 Task: Start in the project UniTech the sprint 'Scope Safari', with a duration of 2 weeks.
Action: Mouse moved to (1065, 404)
Screenshot: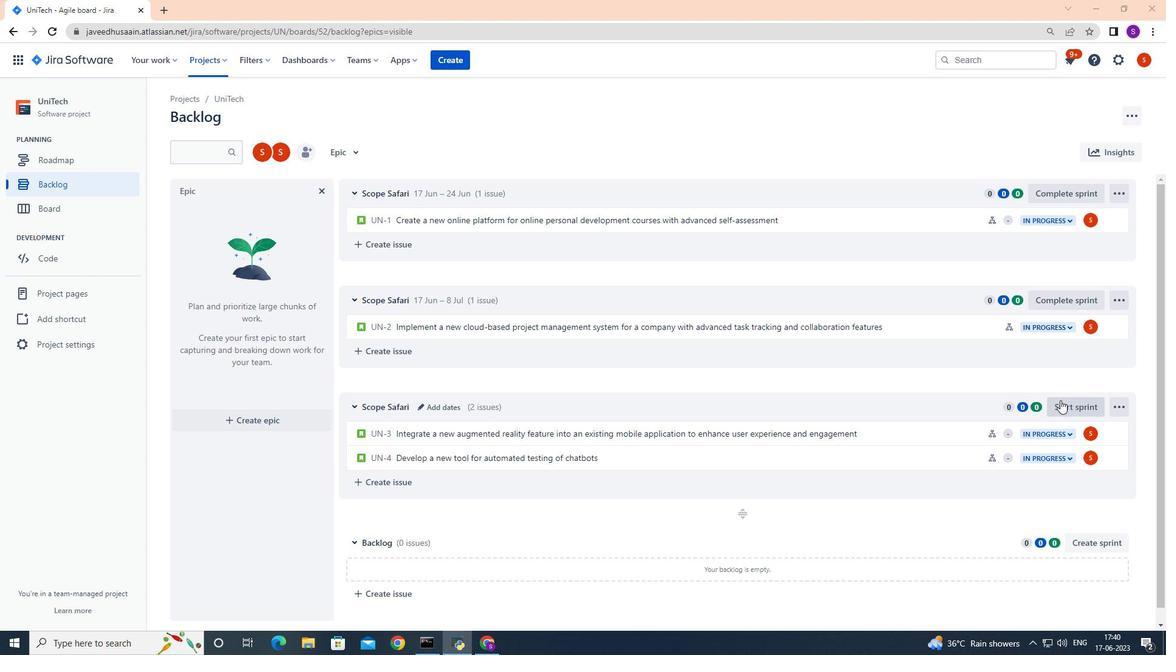 
Action: Mouse pressed left at (1065, 404)
Screenshot: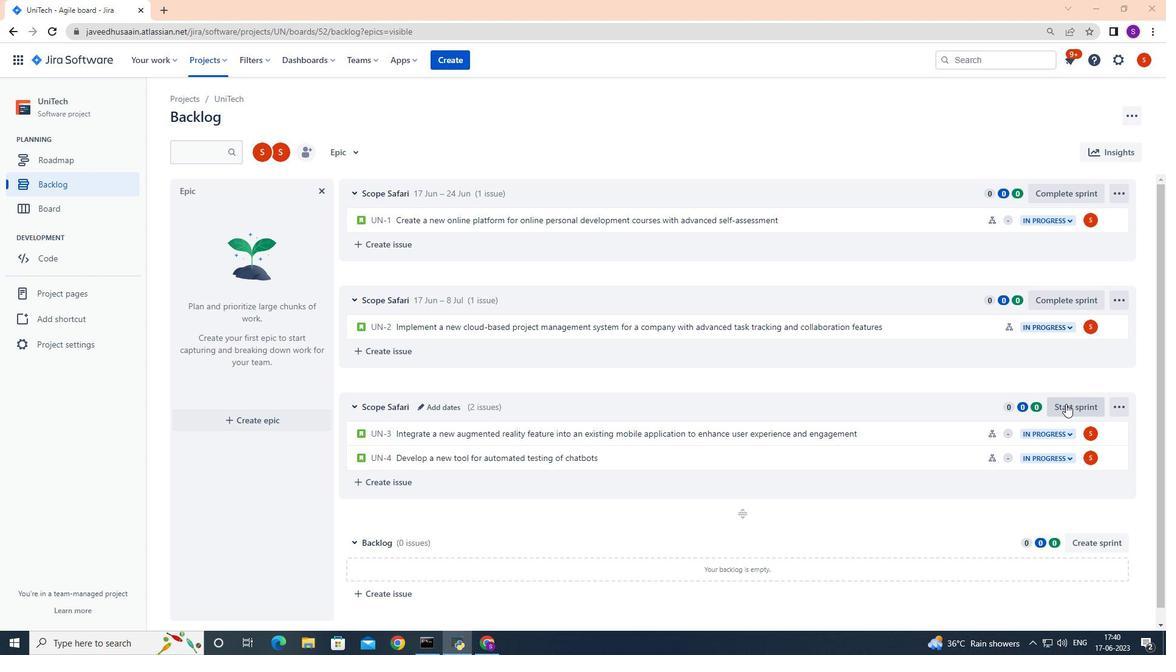 
Action: Mouse moved to (544, 210)
Screenshot: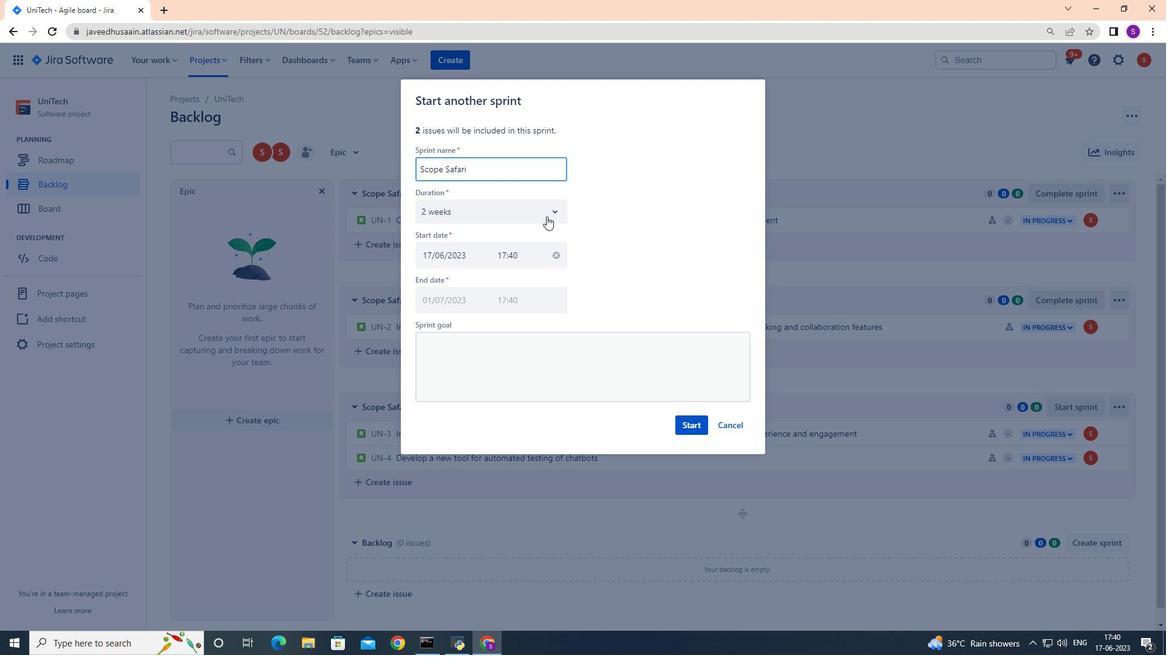 
Action: Mouse pressed left at (544, 210)
Screenshot: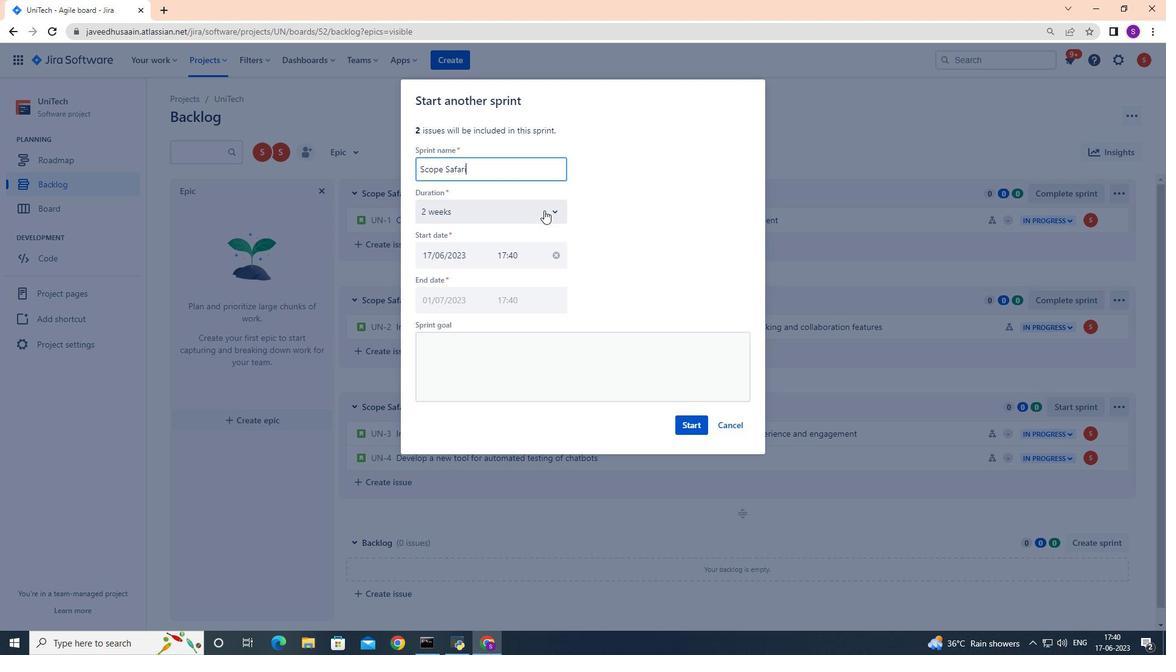 
Action: Mouse moved to (452, 267)
Screenshot: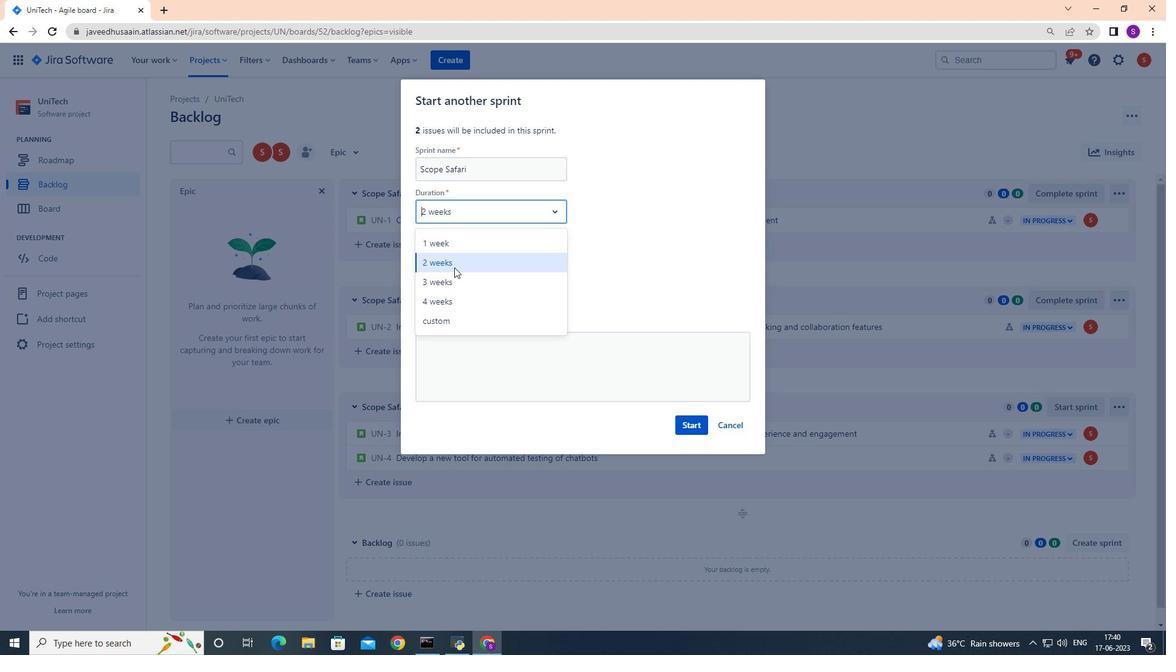 
Action: Mouse pressed left at (452, 267)
Screenshot: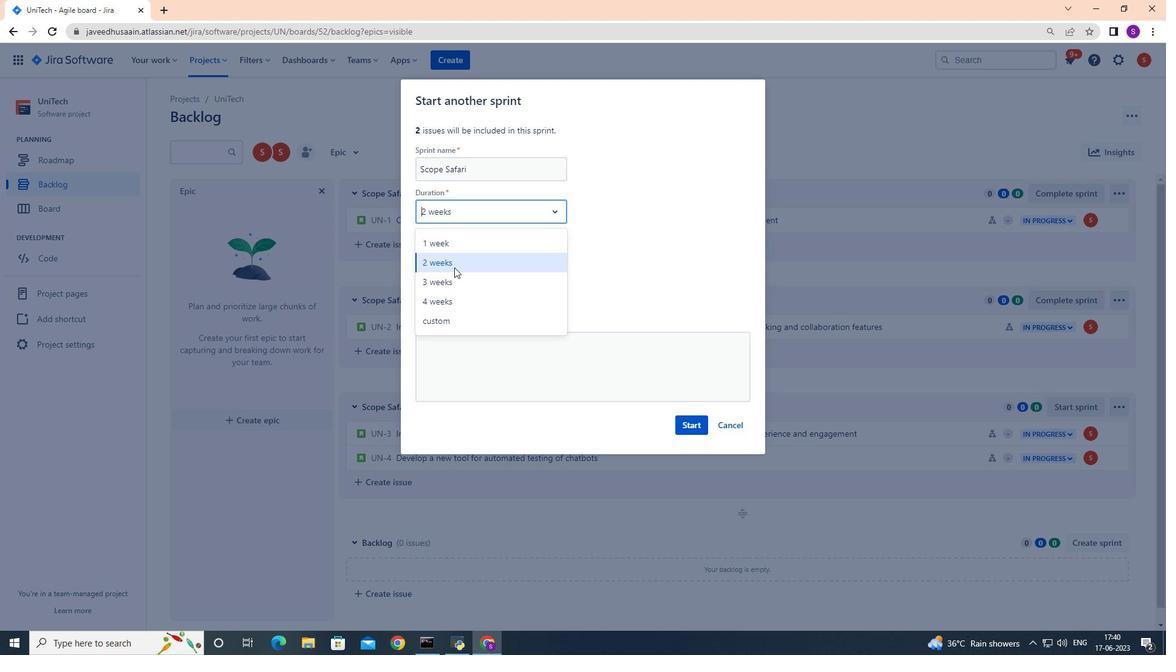 
Action: Mouse moved to (687, 425)
Screenshot: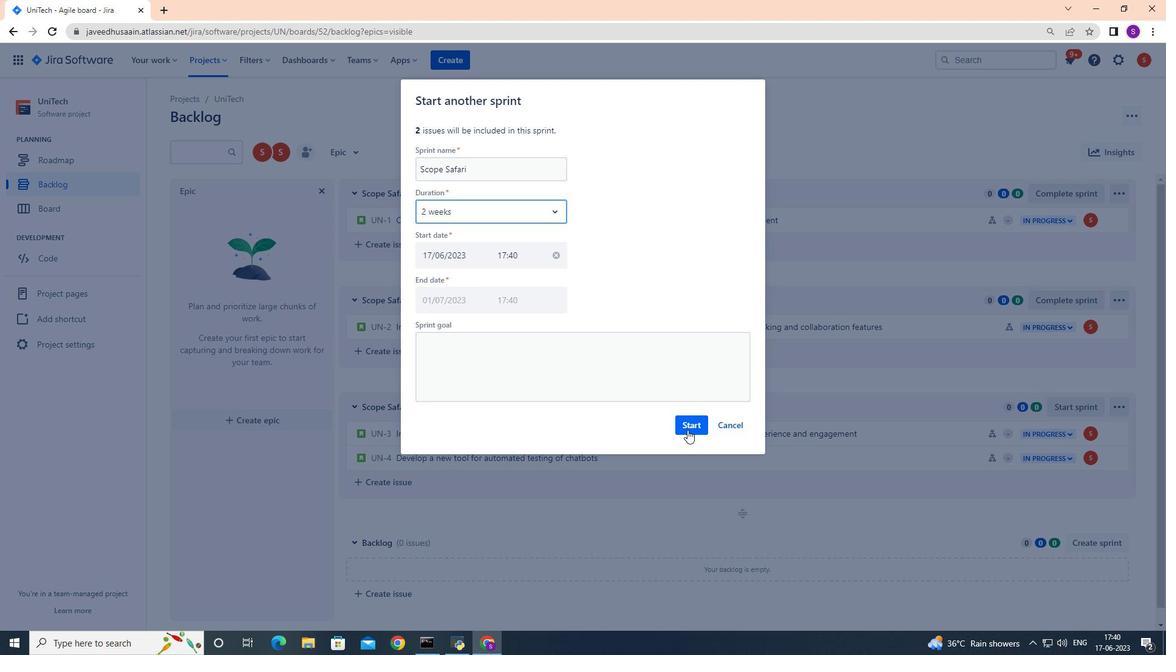 
Action: Mouse pressed left at (687, 425)
Screenshot: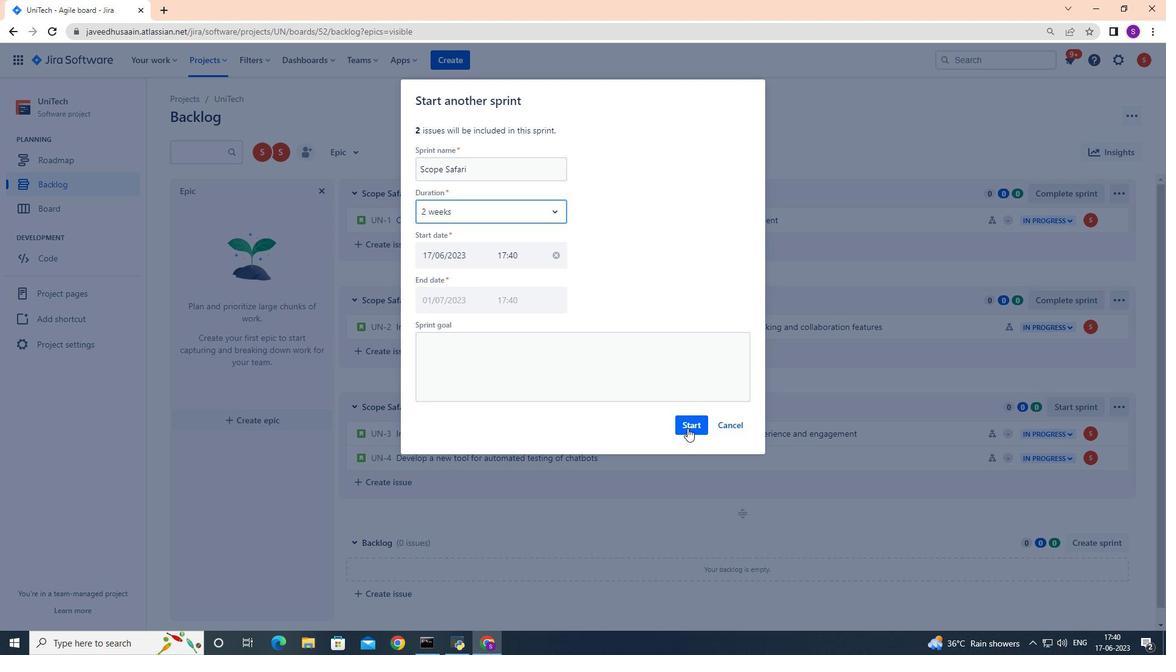 
Action: Mouse moved to (59, 183)
Screenshot: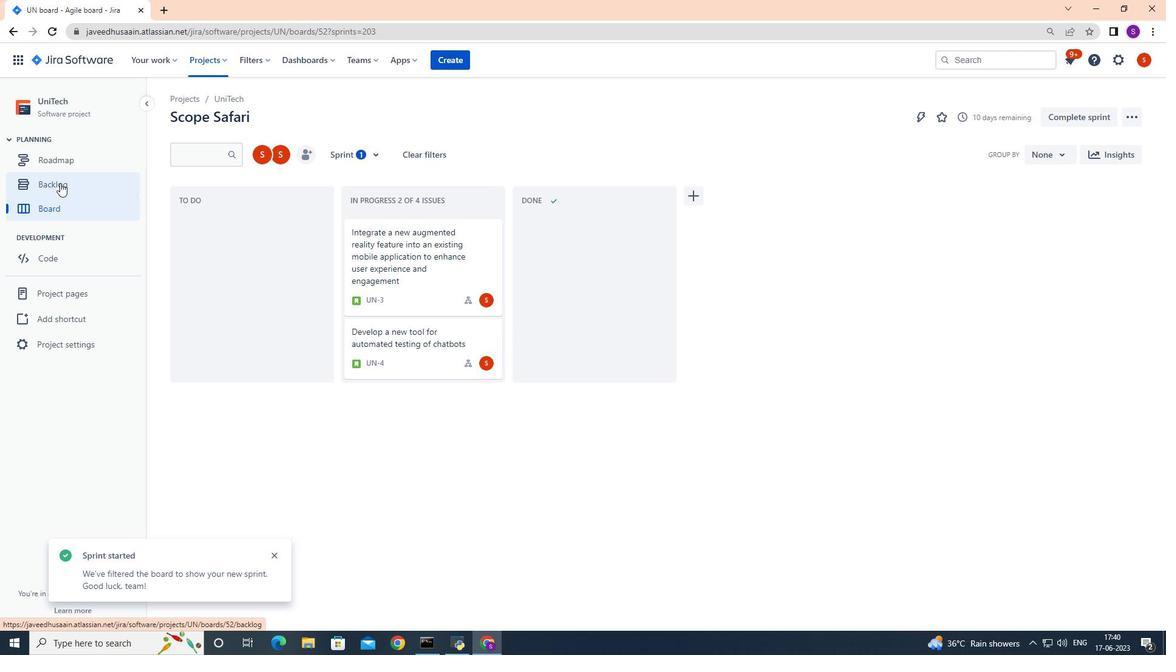 
Action: Mouse pressed left at (59, 183)
Screenshot: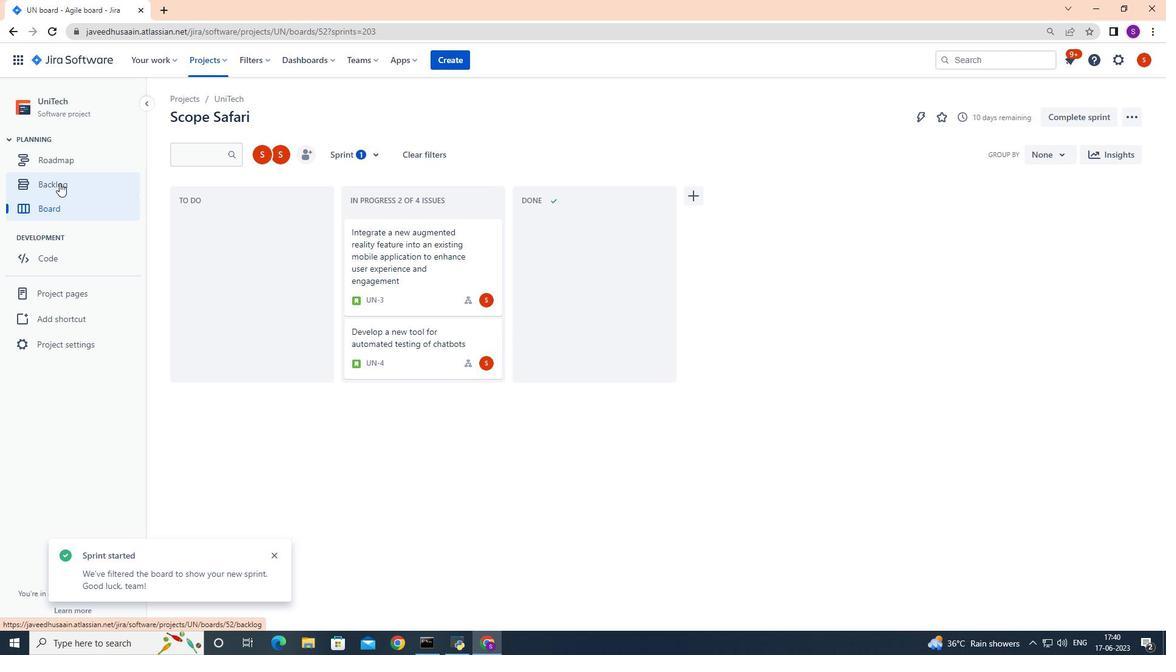 
Action: Mouse moved to (323, 388)
Screenshot: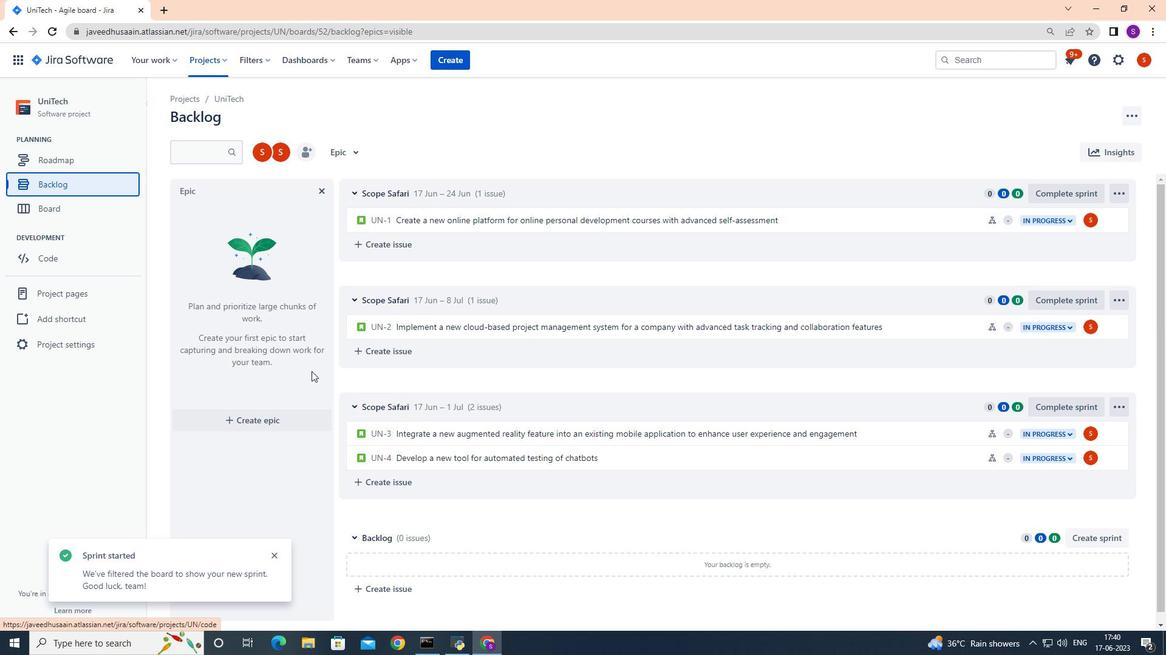 
